 Task: Add an event with the title Third Marketing Campaign Review and Analysis, date ''2023/10/07'', time 12:00and add a description: Team building activities designed to suit the specific needs and dynamics of the team. Customizing the activities to align with the team''s goals and challenges can maximize their effectiveness in fostering collaboration, trust, and overall team cohesion.Mark the tasks as Completed , logged in from the account softage.5@softage.netand send the event invitation to softage.3@softage.net and softage.1@softage.net. Set a reminder for the event Doesn''t repeat
Action: Mouse moved to (673, 173)
Screenshot: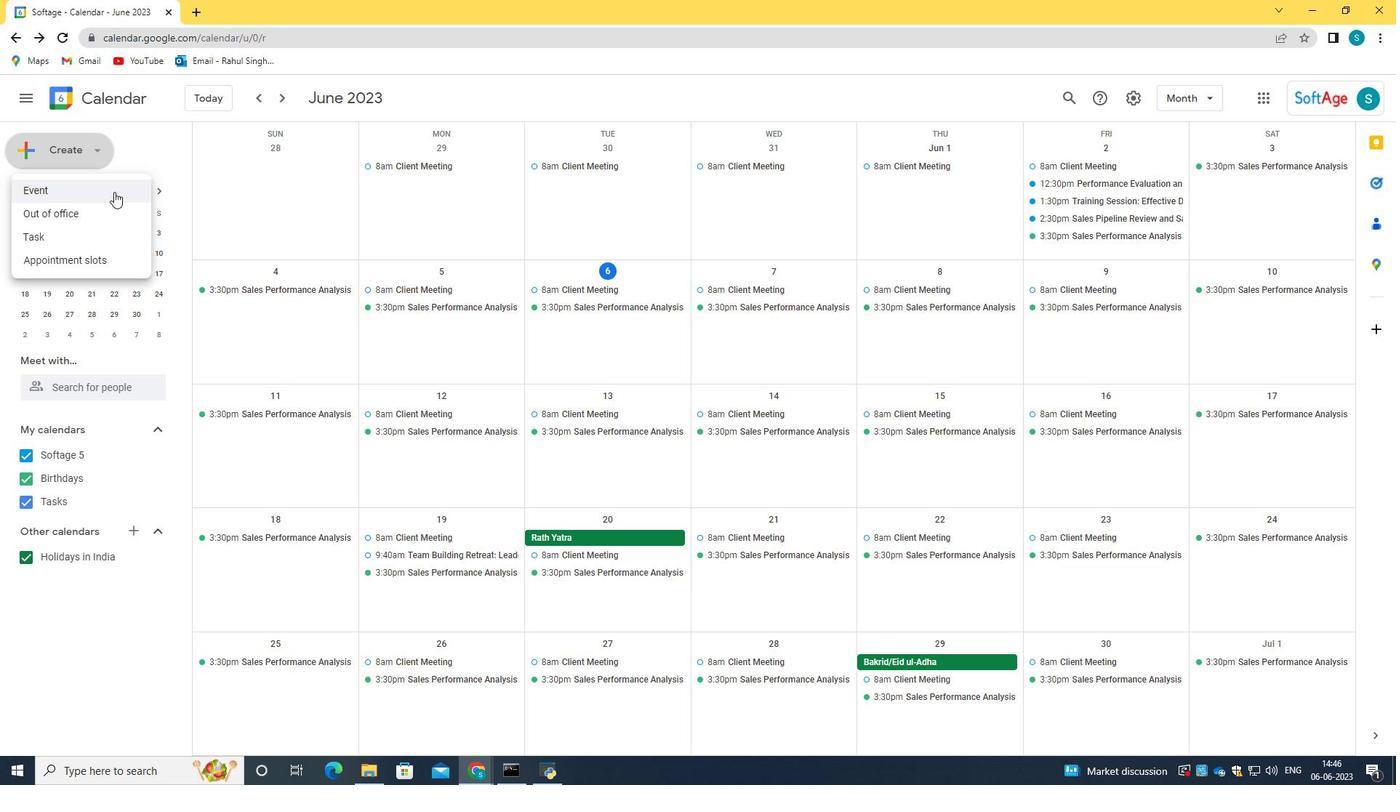 
Action: Mouse pressed left at (673, 173)
Screenshot: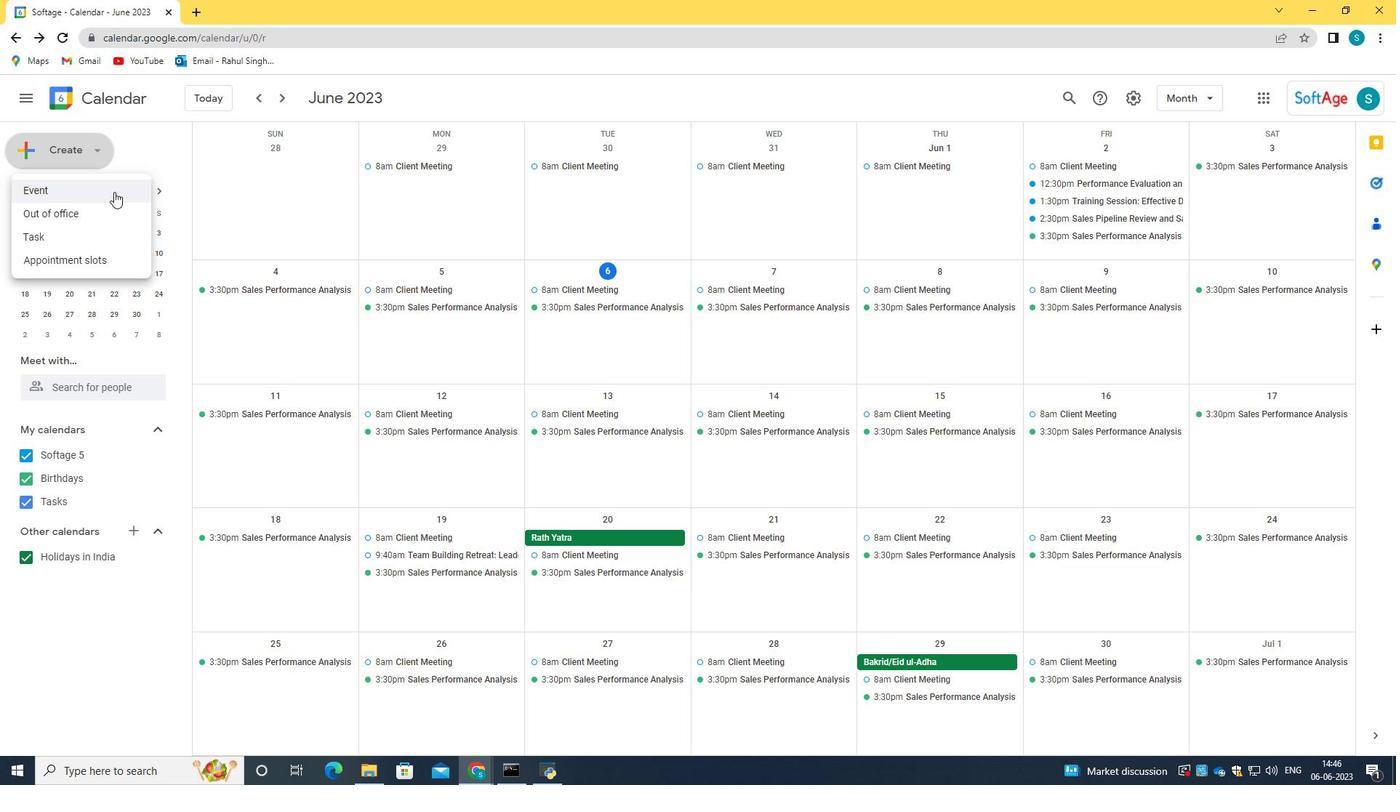 
Action: Mouse moved to (71, 153)
Screenshot: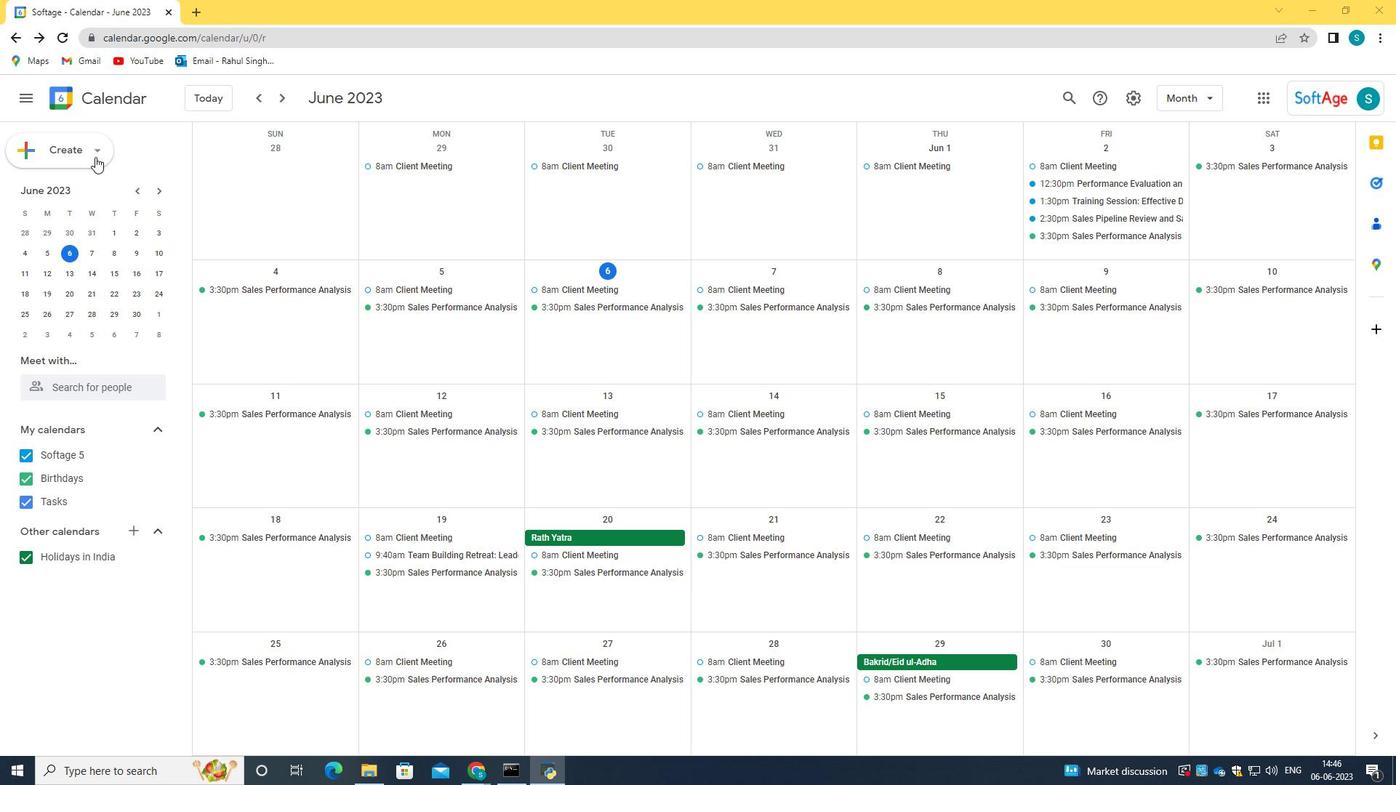 
Action: Mouse pressed left at (71, 153)
Screenshot: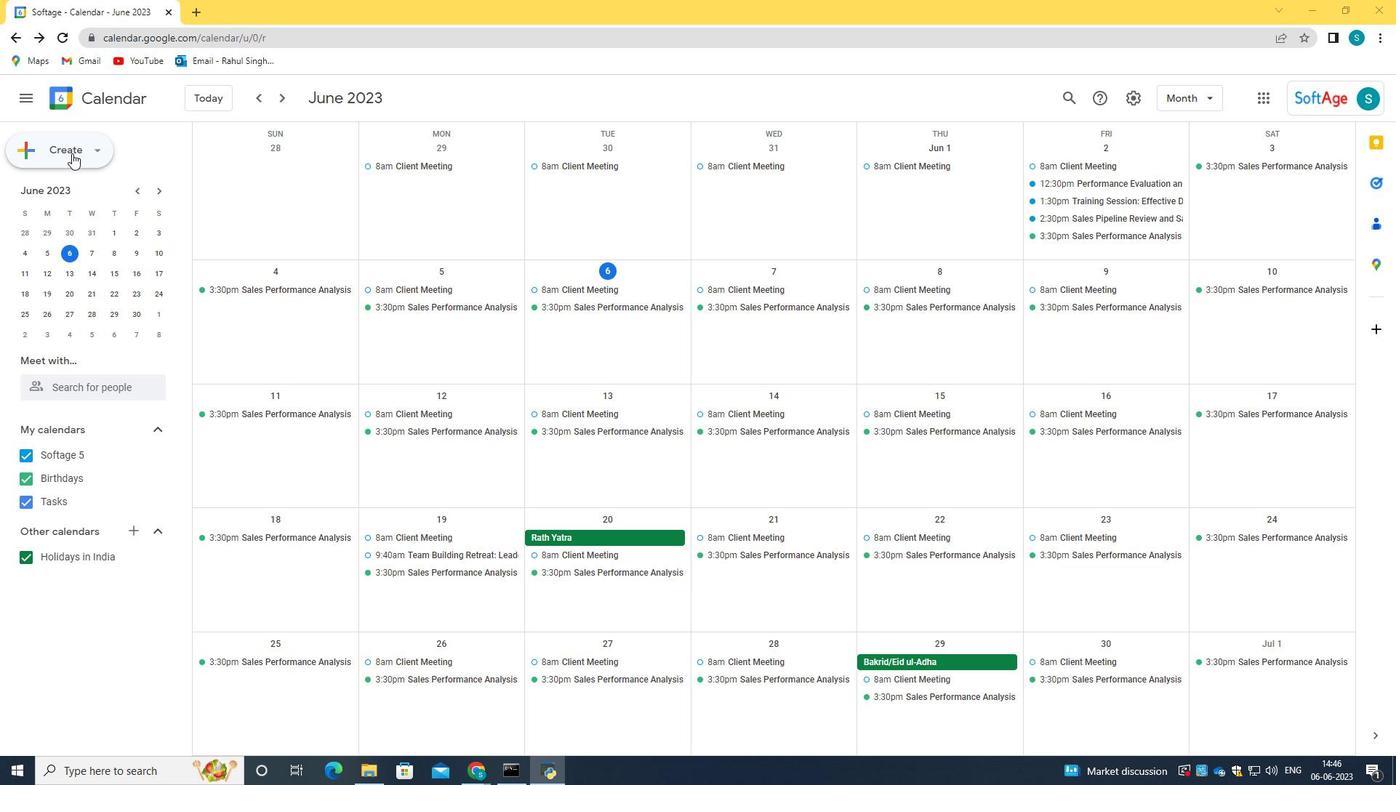 
Action: Mouse moved to (114, 191)
Screenshot: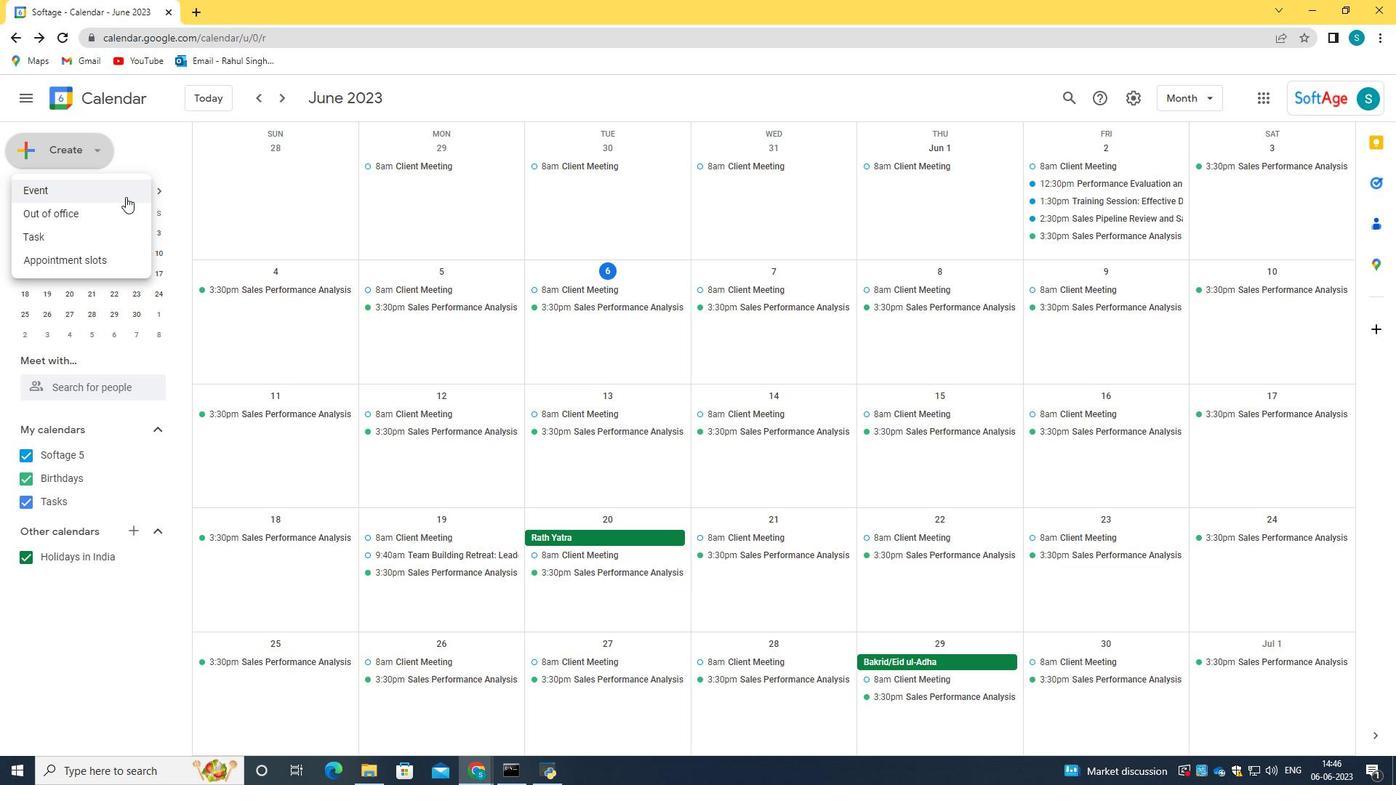 
Action: Mouse pressed left at (114, 191)
Screenshot: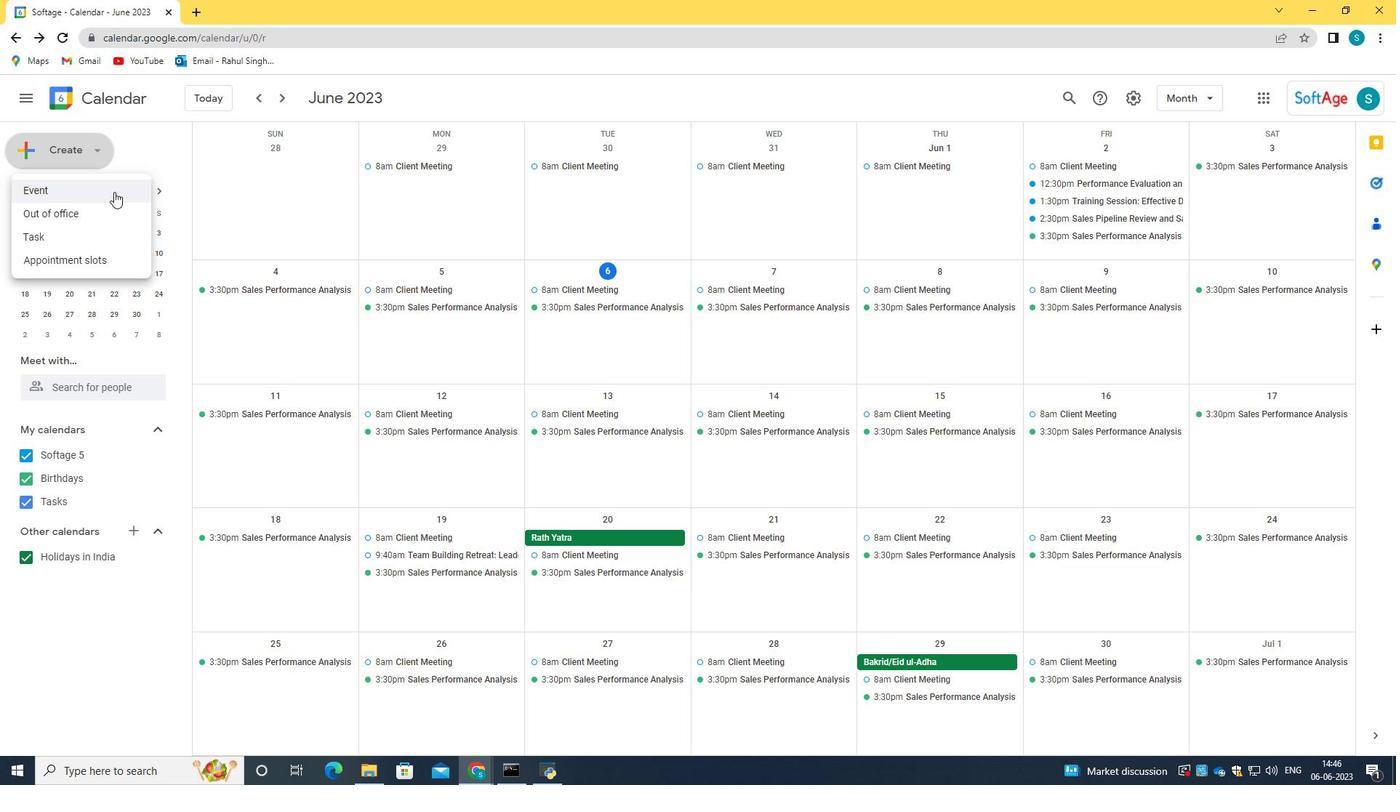 
Action: Mouse moved to (398, 579)
Screenshot: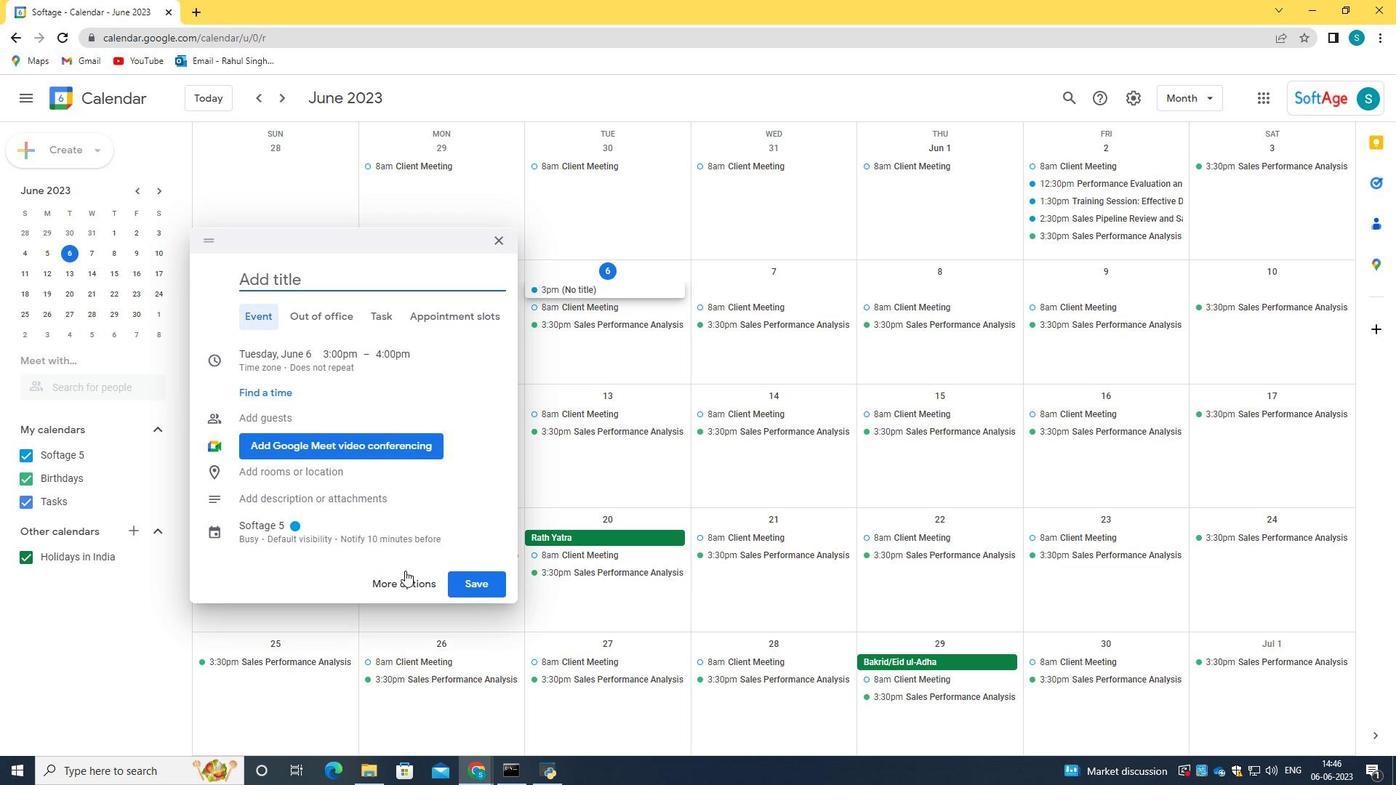 
Action: Mouse pressed left at (398, 579)
Screenshot: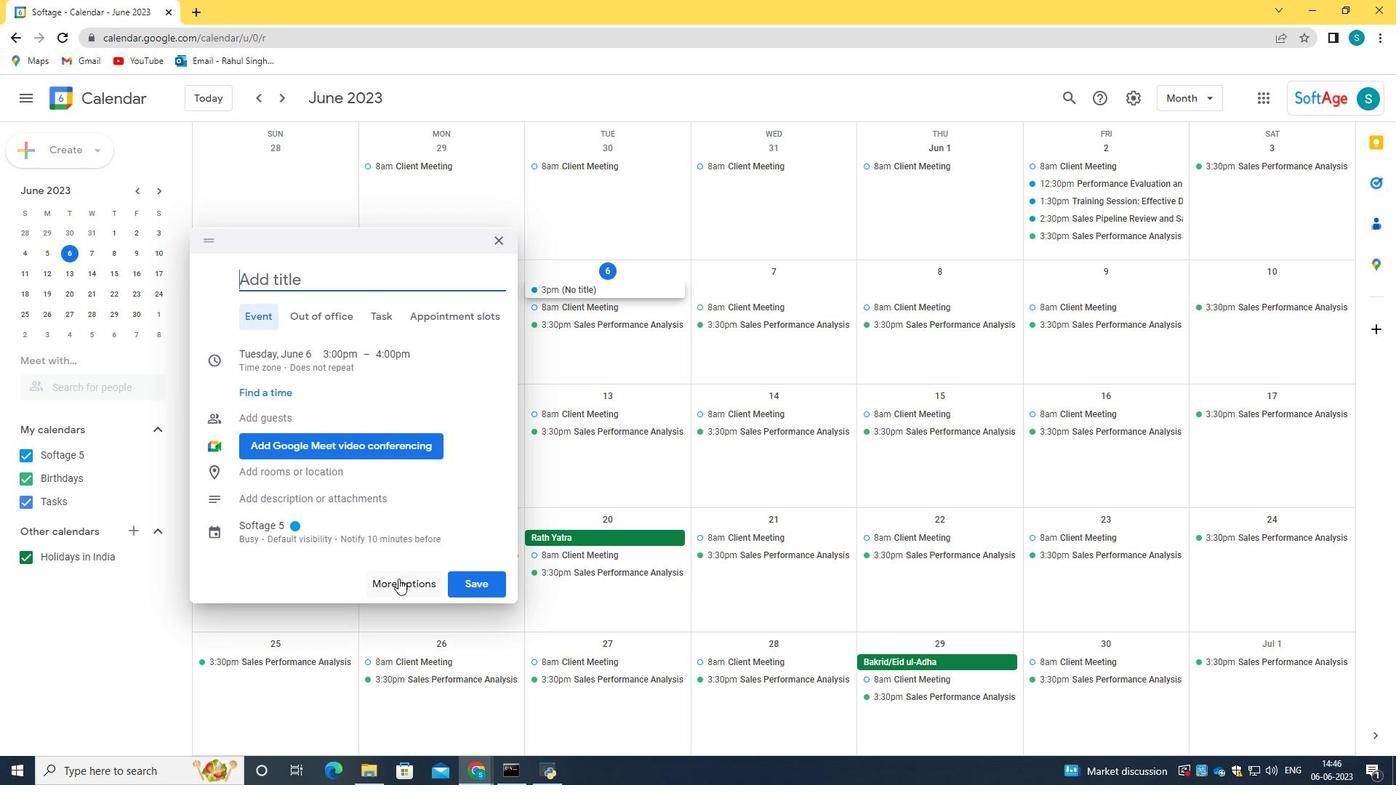 
Action: Mouse moved to (162, 111)
Screenshot: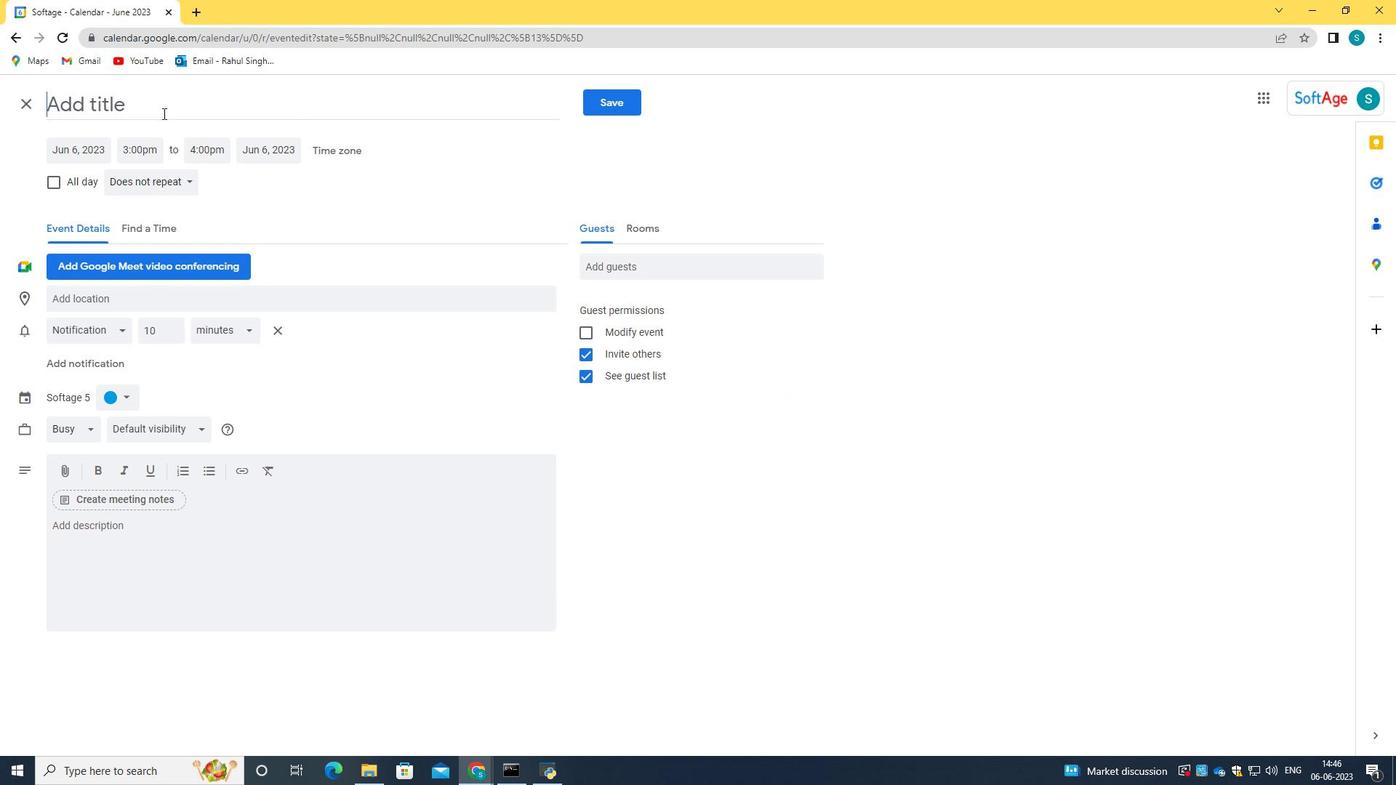 
Action: Mouse pressed left at (162, 111)
Screenshot: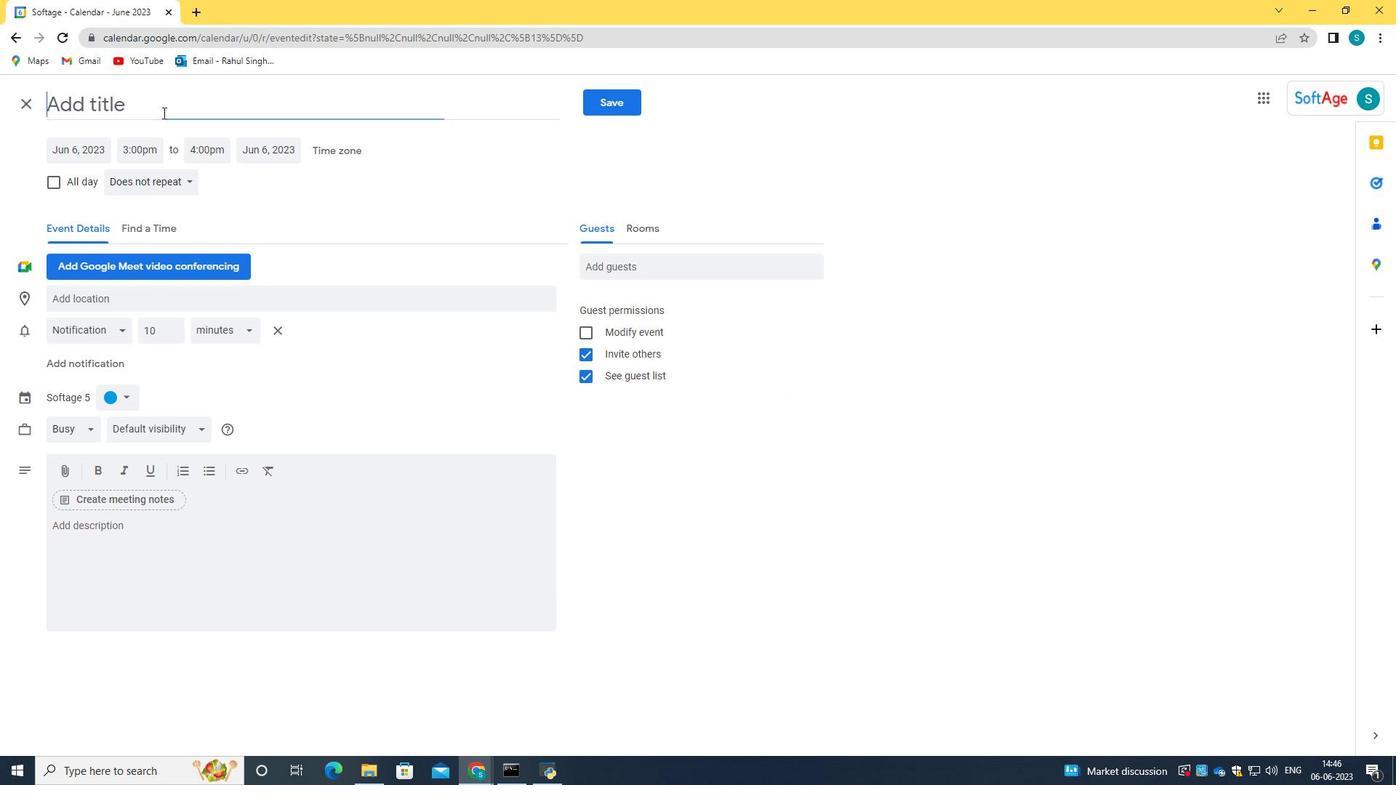 
Action: Key pressed <Key.caps_lock>T<Key.caps_lock>hird<Key.space><Key.caps_lock>M<Key.caps_lock>arketing<Key.space><Key.caps_lock>C<Key.caps_lock>ampaign<Key.space><Key.caps_lock>R<Key.caps_lock>eview<Key.space>and<Key.space><Key.caps_lock>A<Key.caps_lock>nalysis
Screenshot: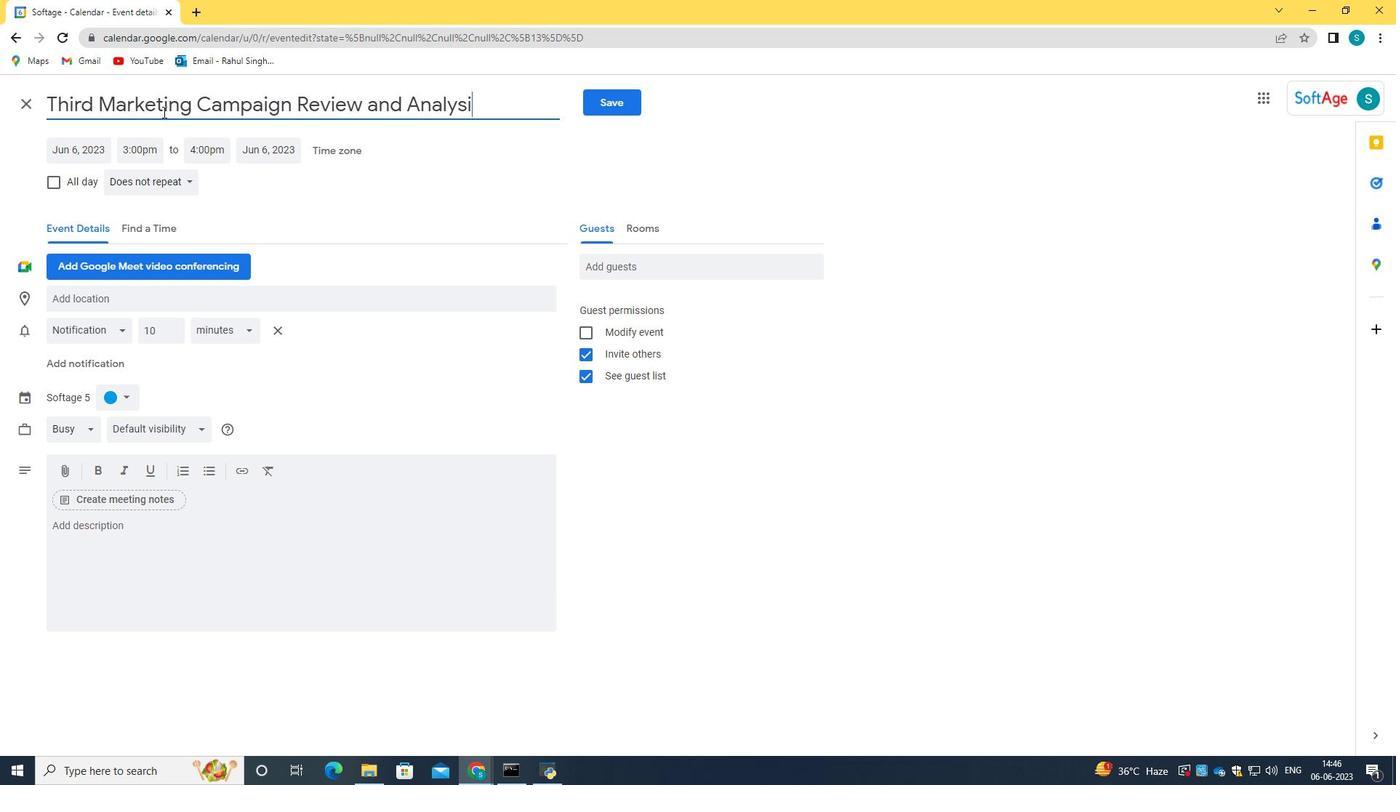 
Action: Mouse moved to (74, 149)
Screenshot: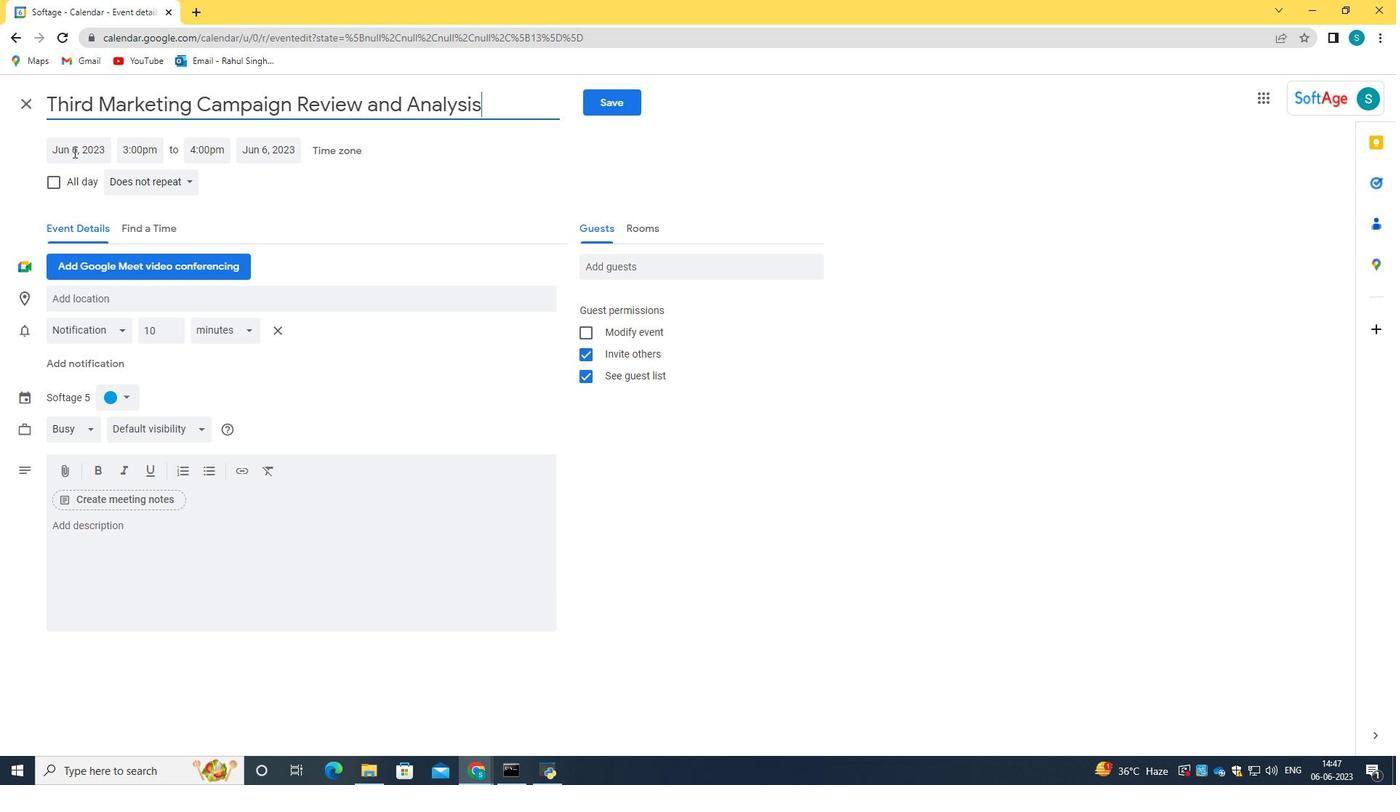 
Action: Mouse pressed left at (74, 149)
Screenshot: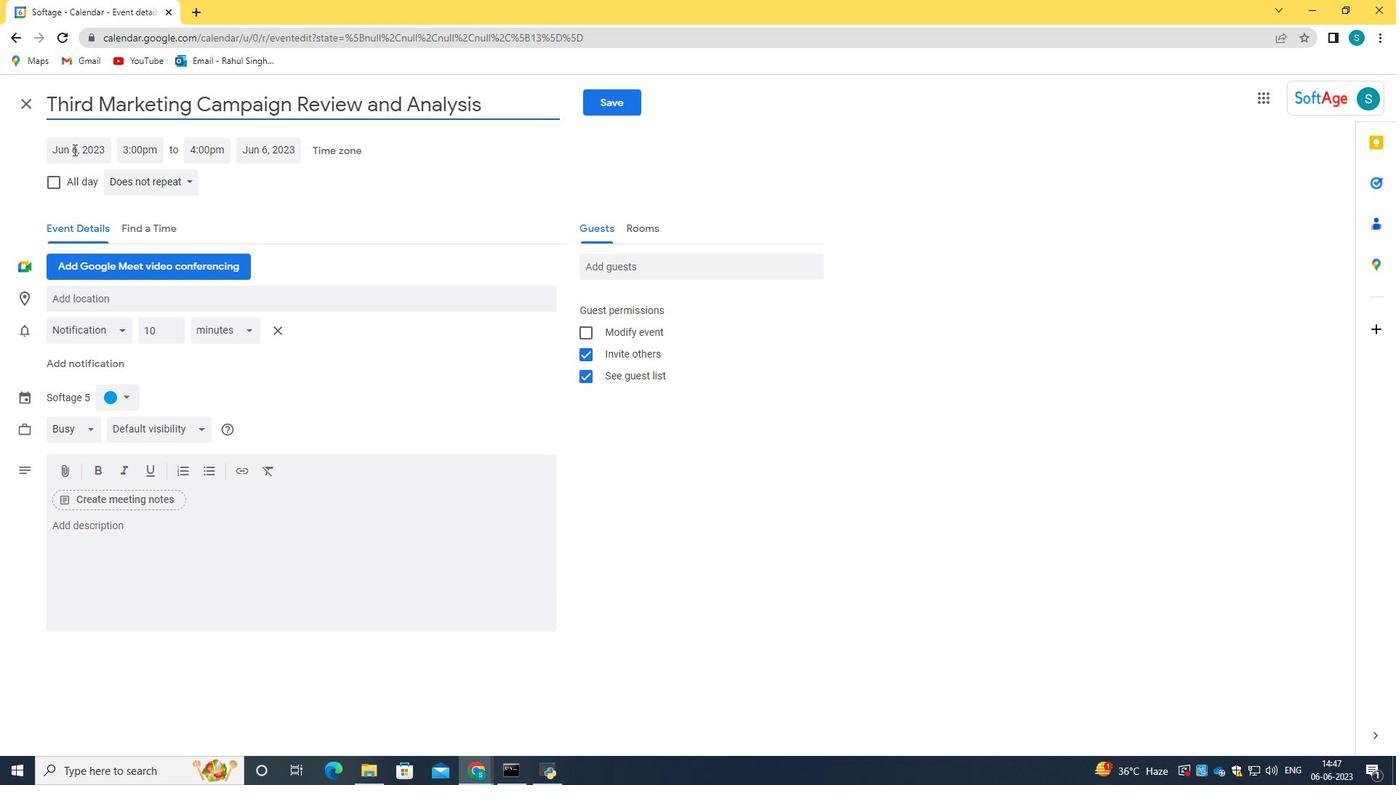 
Action: Key pressed 2023/10/07<Key.tab>12<Key.shift_r>:00am<Key.backspace><Key.backspace><Key.backspace><Key.backspace>00<Key.enter>
Screenshot: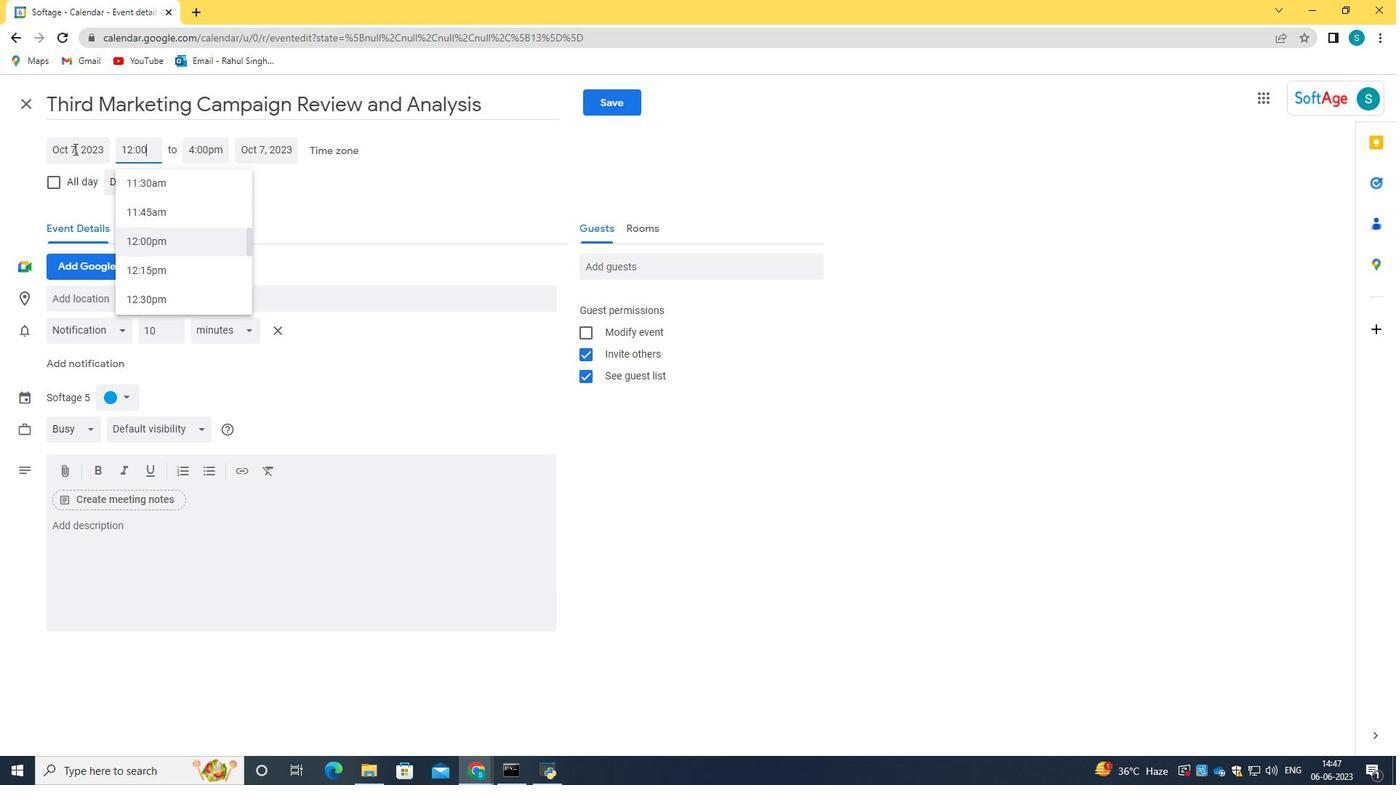 
Action: Mouse moved to (123, 588)
Screenshot: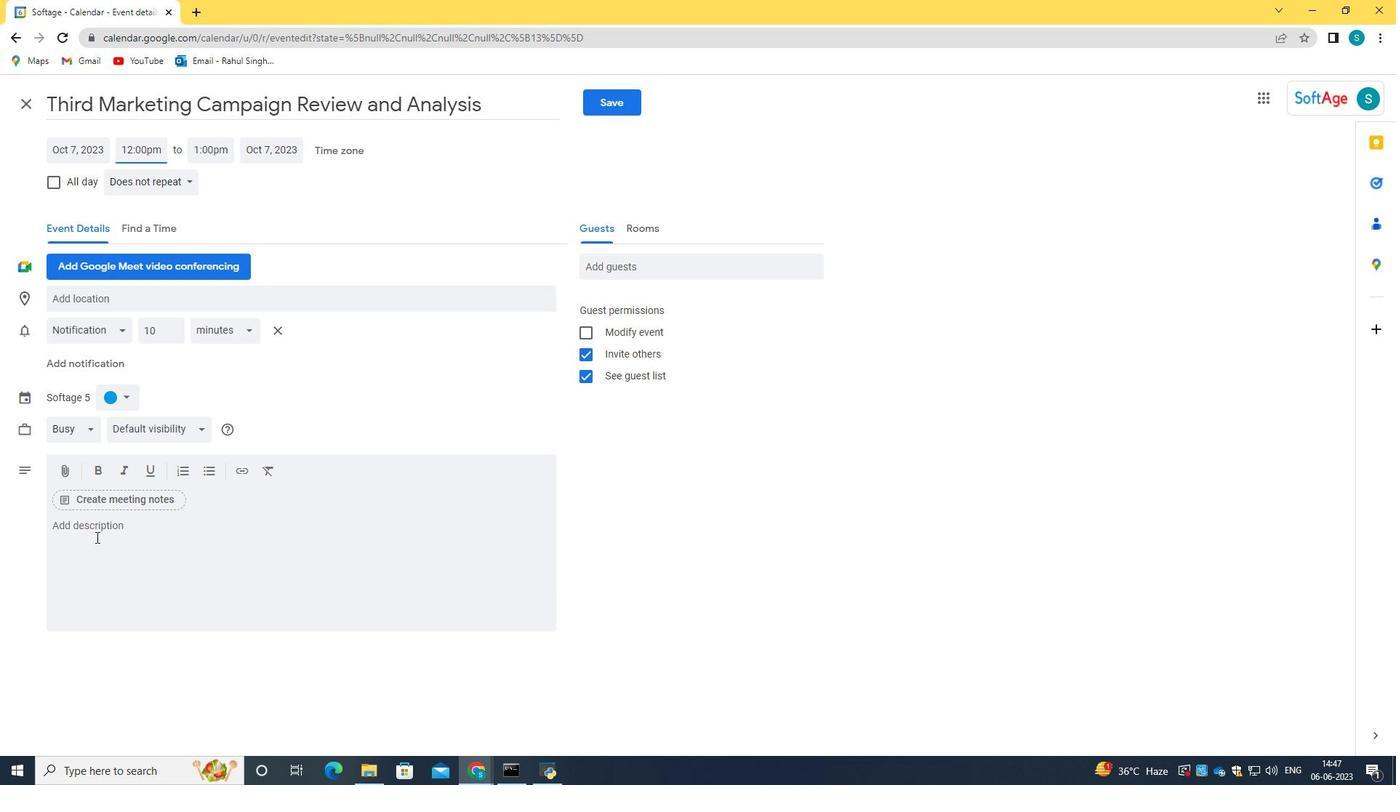 
Action: Mouse pressed left at (123, 588)
Screenshot: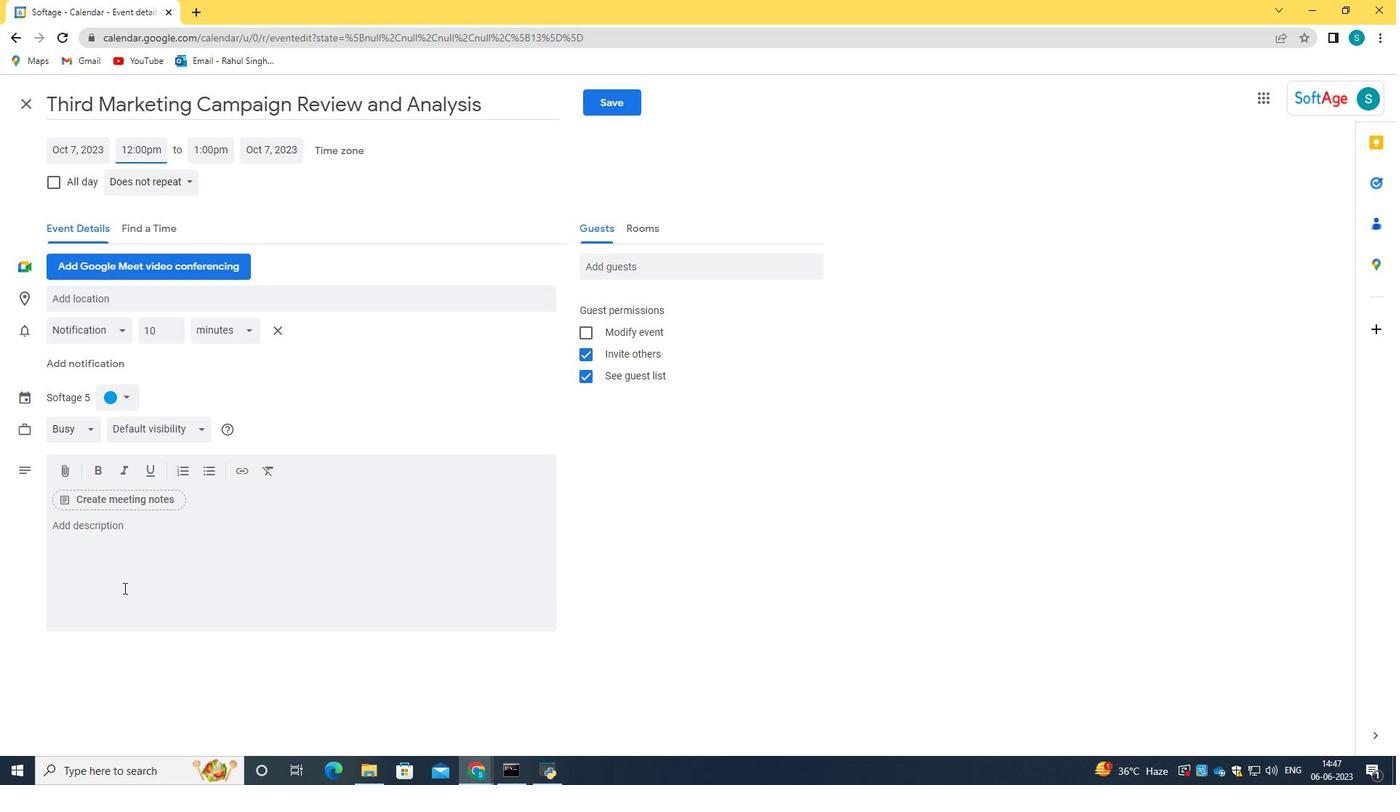 
Action: Key pressed <Key.caps_lock><Key.caps_lock><Key.caps_lock>T<Key.caps_lock>w<Key.backspace>eam<Key.space><Key.caps_lock>B<Key.caps_lock>uilding<Key.space>activities<Key.space>designed<Key.space>to<Key.space>suit<Key.space>the<Key.space>specic<Key.backspace><Key.backspace>ific<Key.space>needs<Key.space>and<Key.space>sd<Key.backspace>dya<Key.backspace><Key.backspace><Key.backspace><Key.backspace>dynamic<Key.space>of<Key.space>the<Key.space>team.<Key.space><Key.caps_lock>C<Key.caps_lock>usomizing<Key.space>the<Key.space>ac<Key.backspace><Key.backspace><Key.backspace><Key.backspace><Key.backspace><Key.backspace><Key.backspace><Key.backspace><Key.backspace><Key.backspace><Key.backspace><Key.backspace><Key.backspace><Key.backspace><Key.backspace>stomizing<Key.space>the<Key.space>activities<Key.space>to<Key.space>align<Key.space>t<Key.backspace>with<Key.space>the<Key.space>teams<Key.backspace>'s<Key.space>goals<Key.space>and<Key.space>challenges<Key.space>can<Key.space>maximize<Key.space>thi<Key.backspace>eir<Key.space>effectivness<Key.space>===<Key.backspace><Key.backspace><Key.backspace><Key.backspace><Key.backspace><Key.backspace><Key.backspace><Key.backspace><Key.backspace>veness<Key.space>in<Key.space>fostering<Key.space>collaboration,<Key.space>trust<Key.space>and<Key.space>overall<Key.space>team<Key.space>ch<Key.backspace>ohesion.
Screenshot: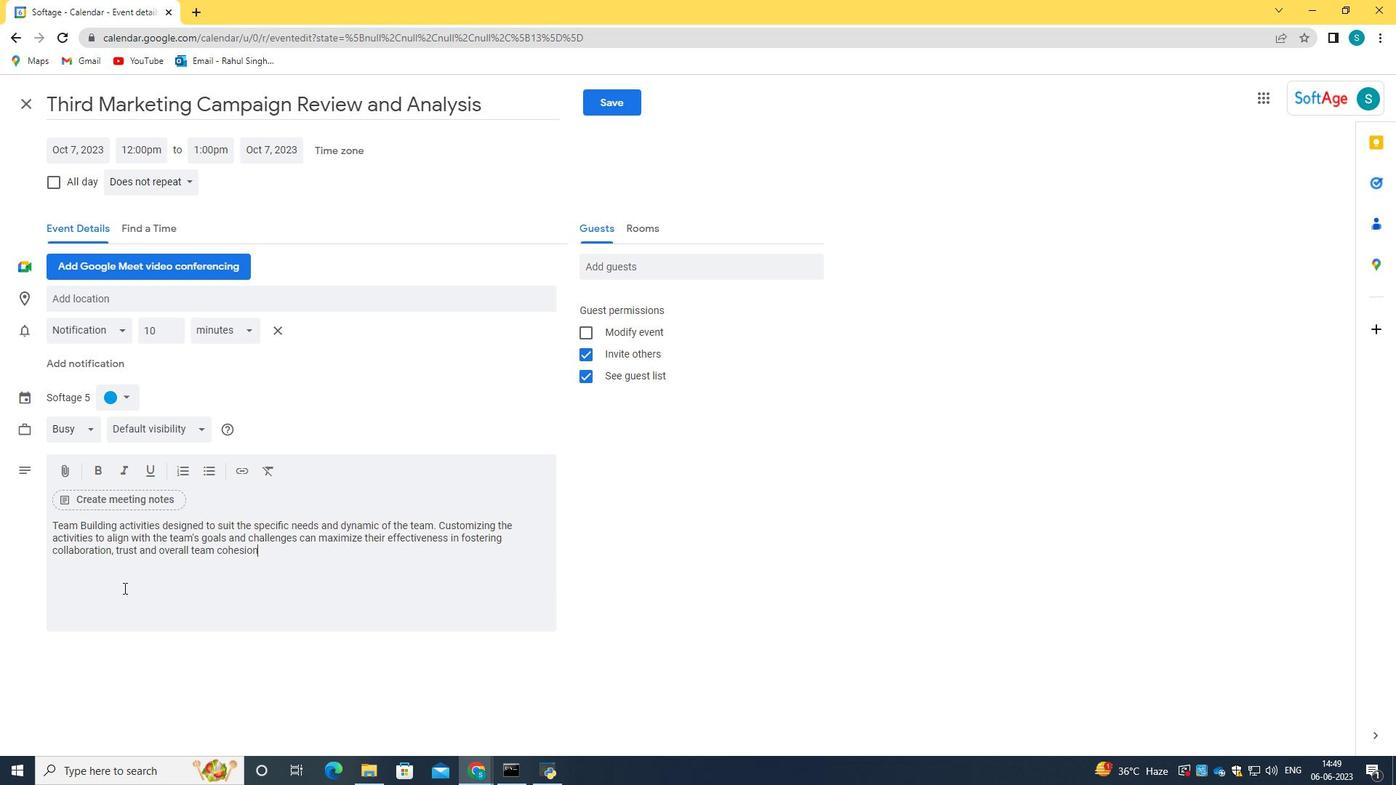 
Action: Mouse moved to (623, 265)
Screenshot: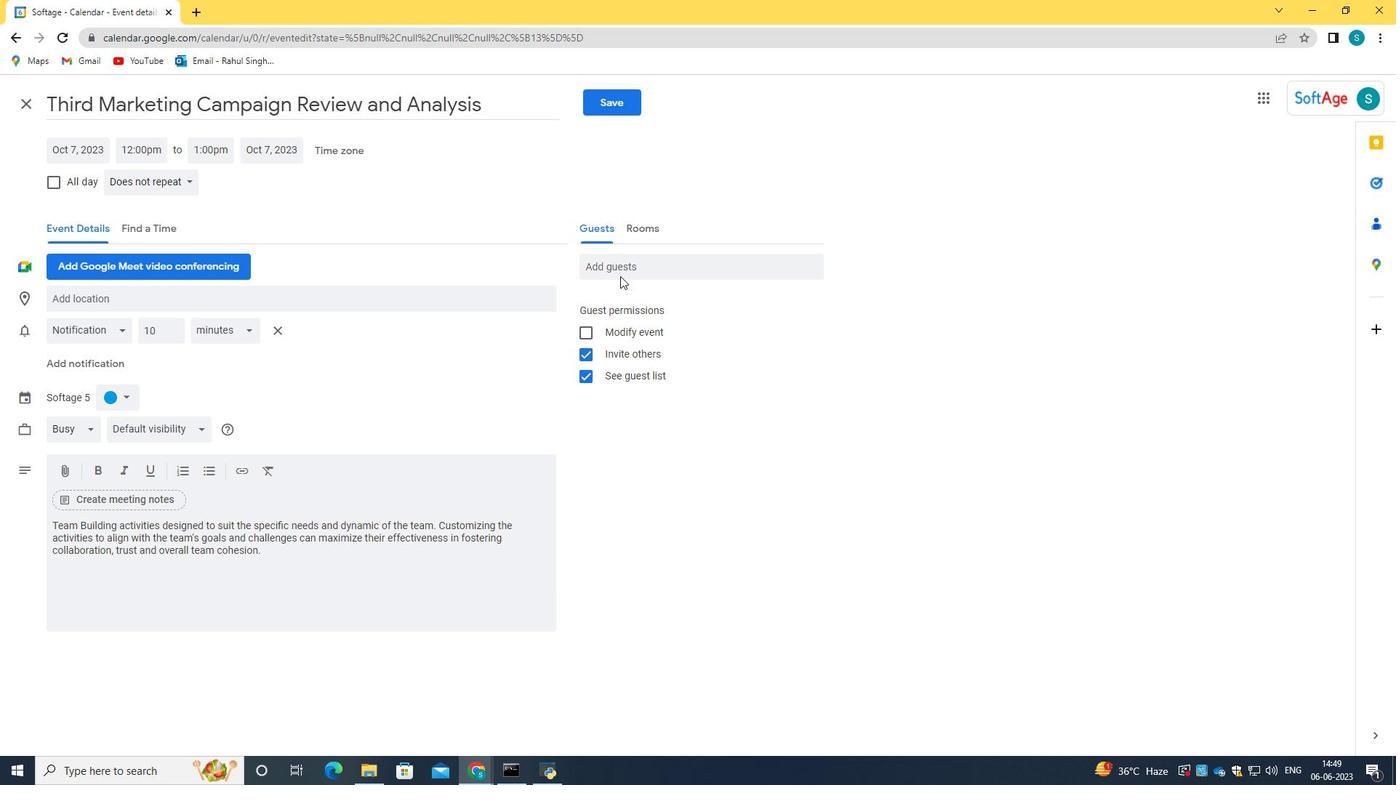 
Action: Mouse pressed left at (623, 265)
Screenshot: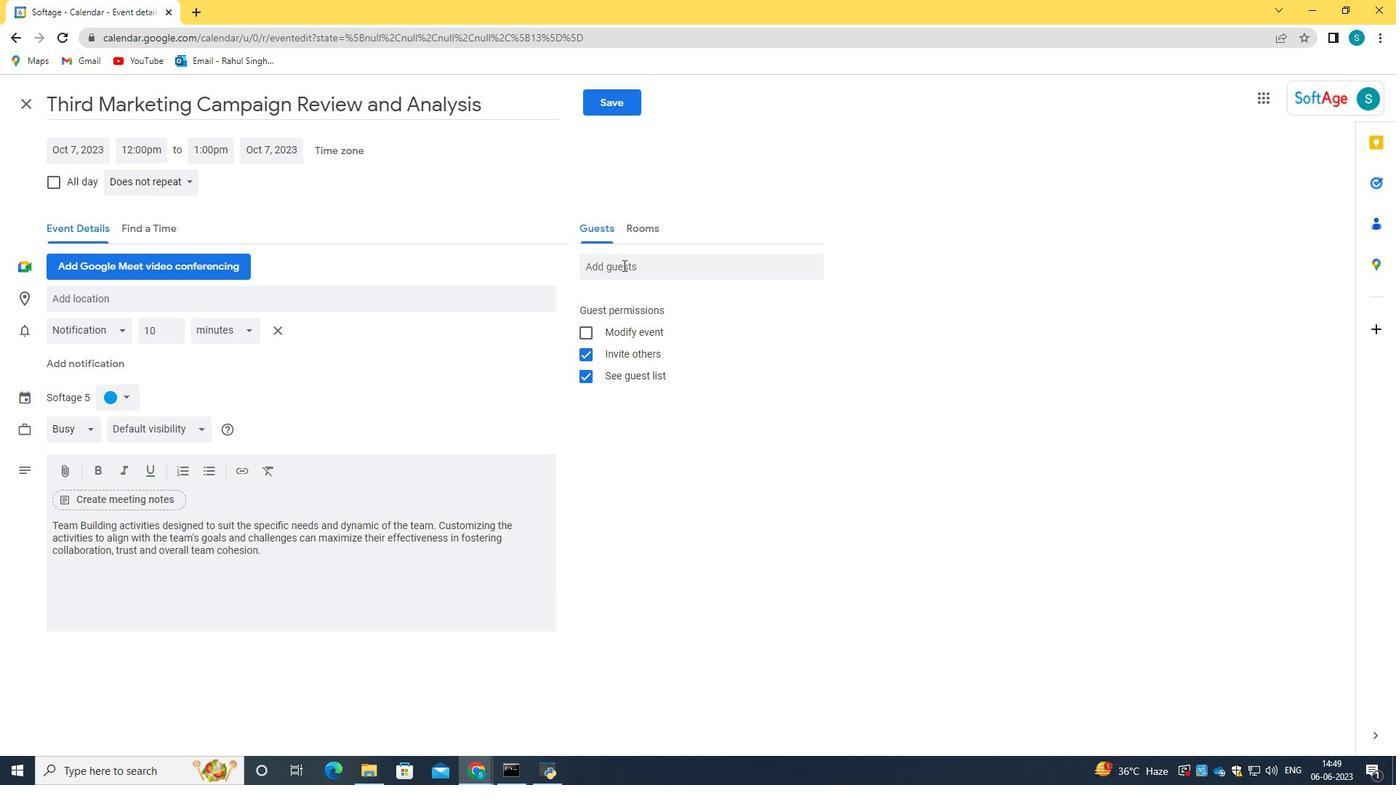 
Action: Key pressed softage.3<Key.shift>@softage.net<Key.tab>softage.1<Key.shift>@softage.net
Screenshot: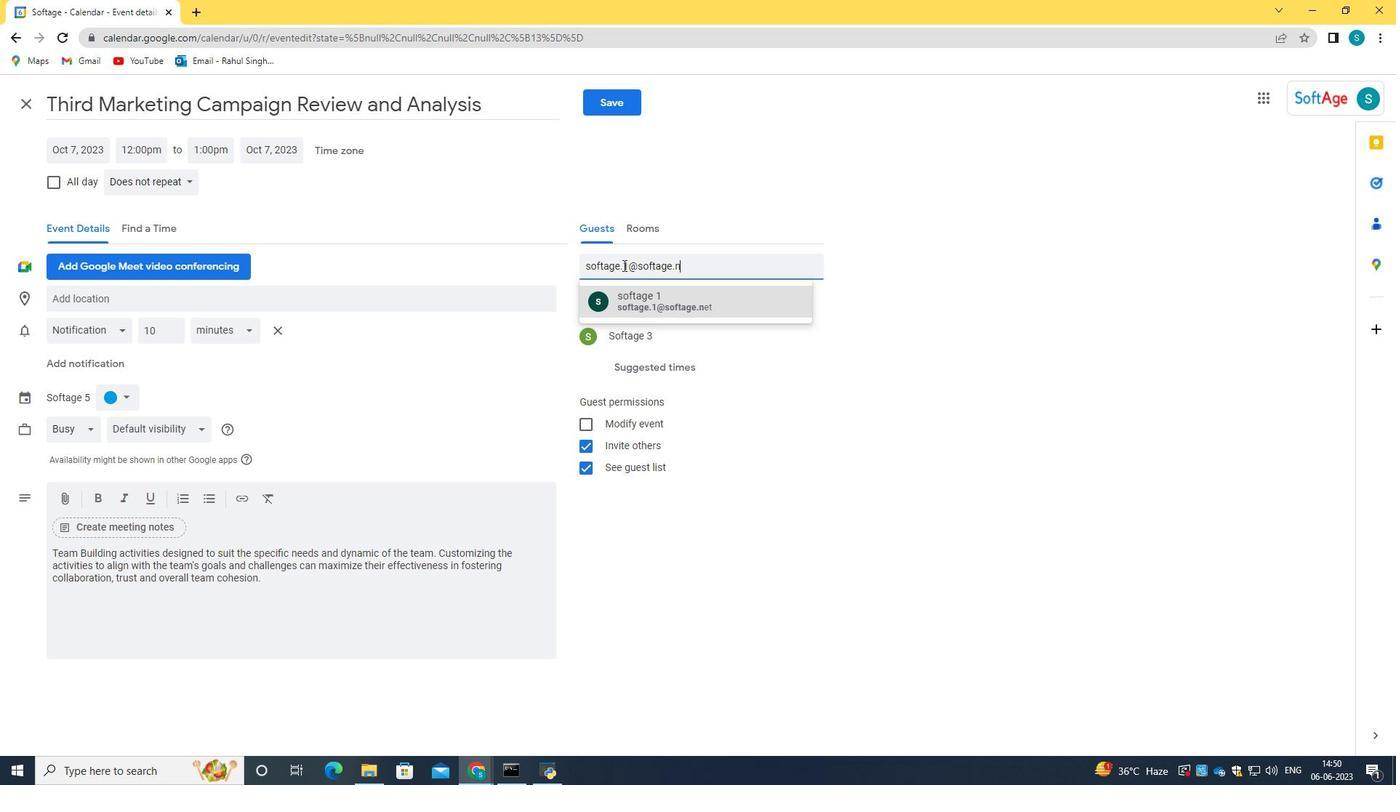 
Action: Mouse moved to (632, 301)
Screenshot: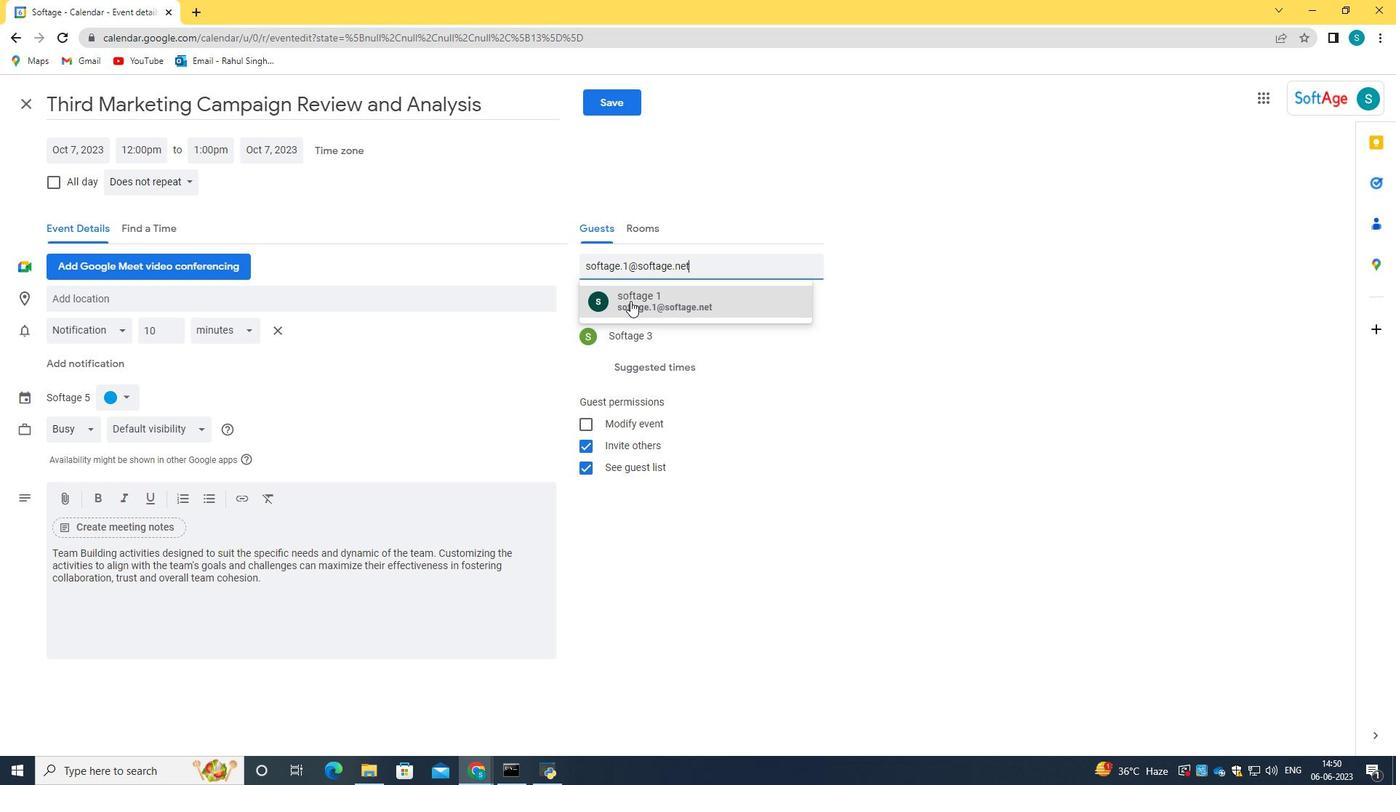 
Action: Mouse pressed left at (632, 301)
Screenshot: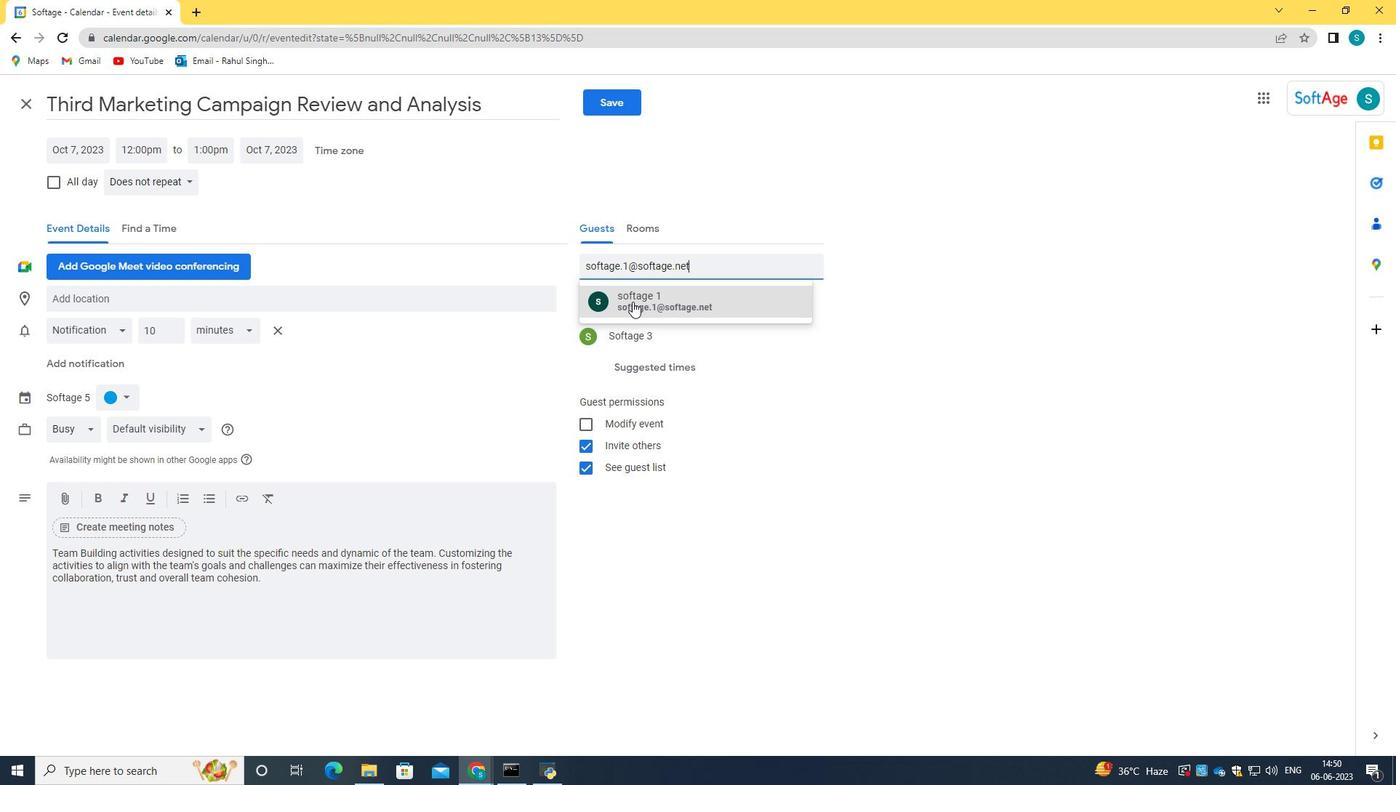 
Action: Mouse moved to (151, 178)
Screenshot: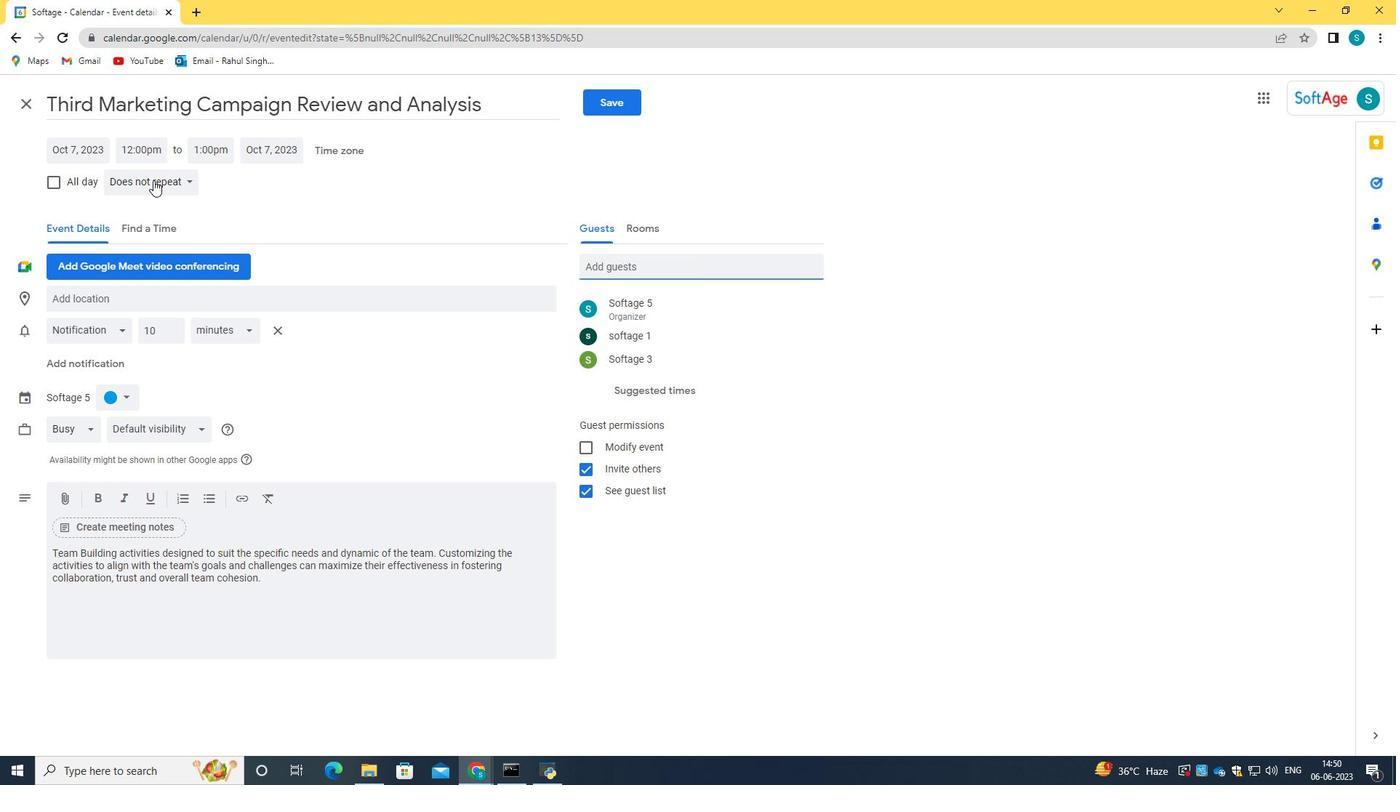 
Action: Mouse pressed left at (151, 178)
Screenshot: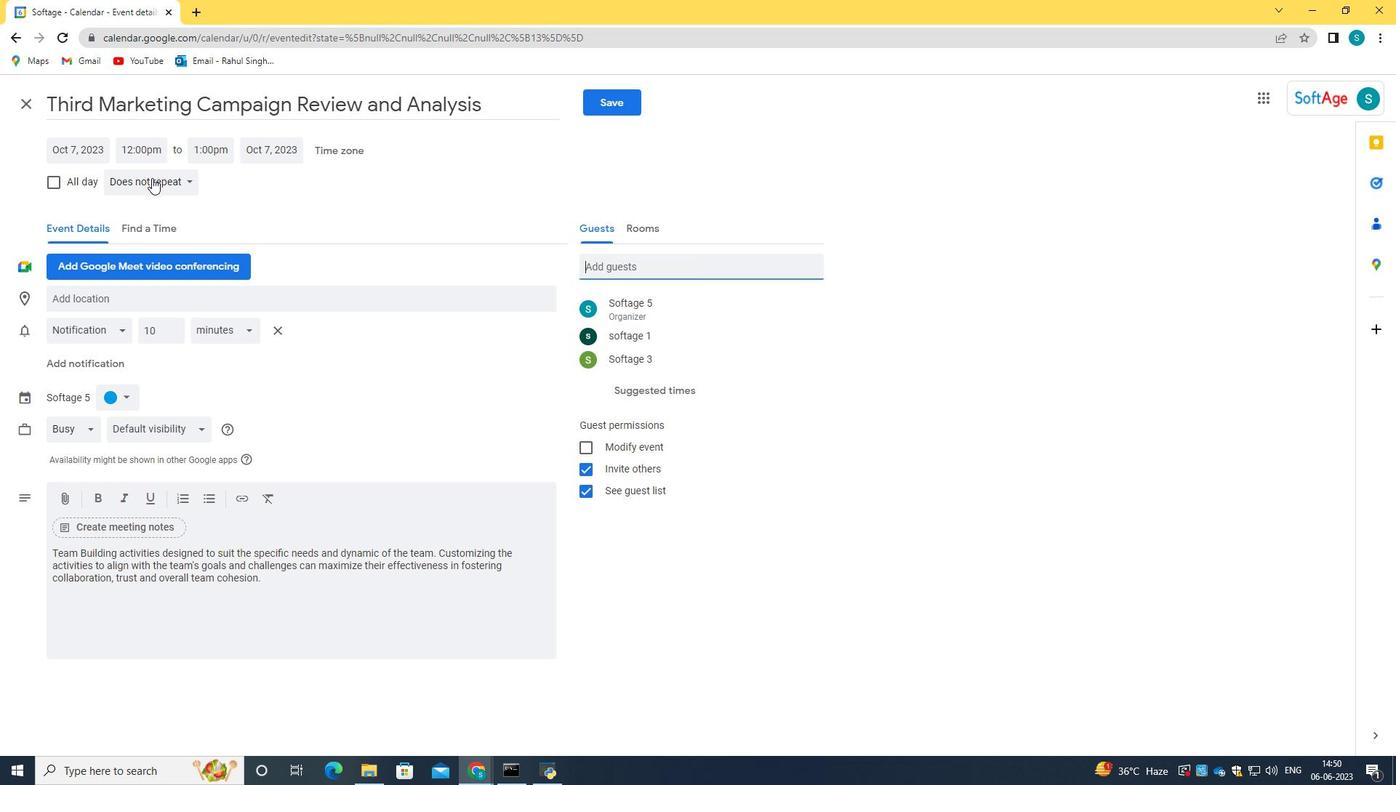 
Action: Mouse moved to (158, 186)
Screenshot: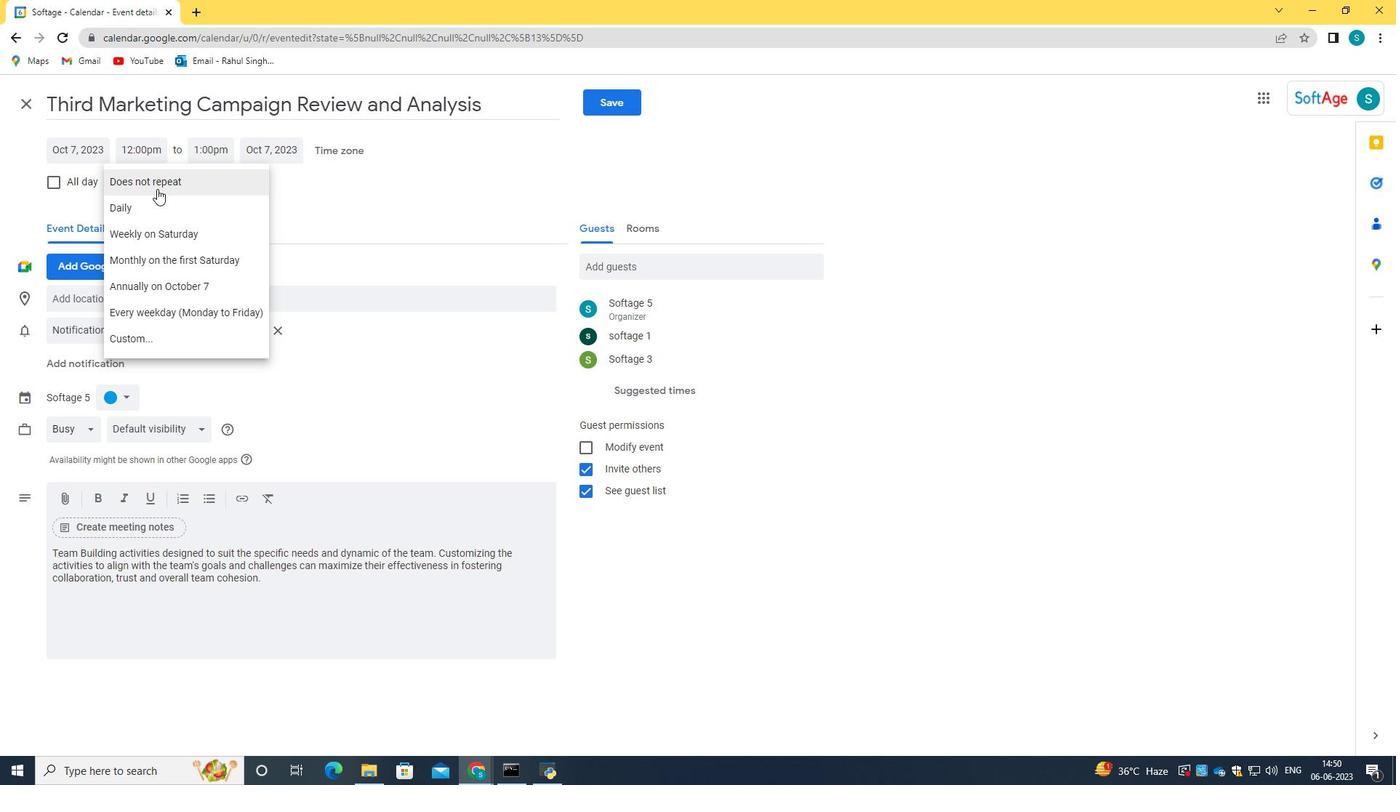 
Action: Mouse pressed left at (158, 186)
Screenshot: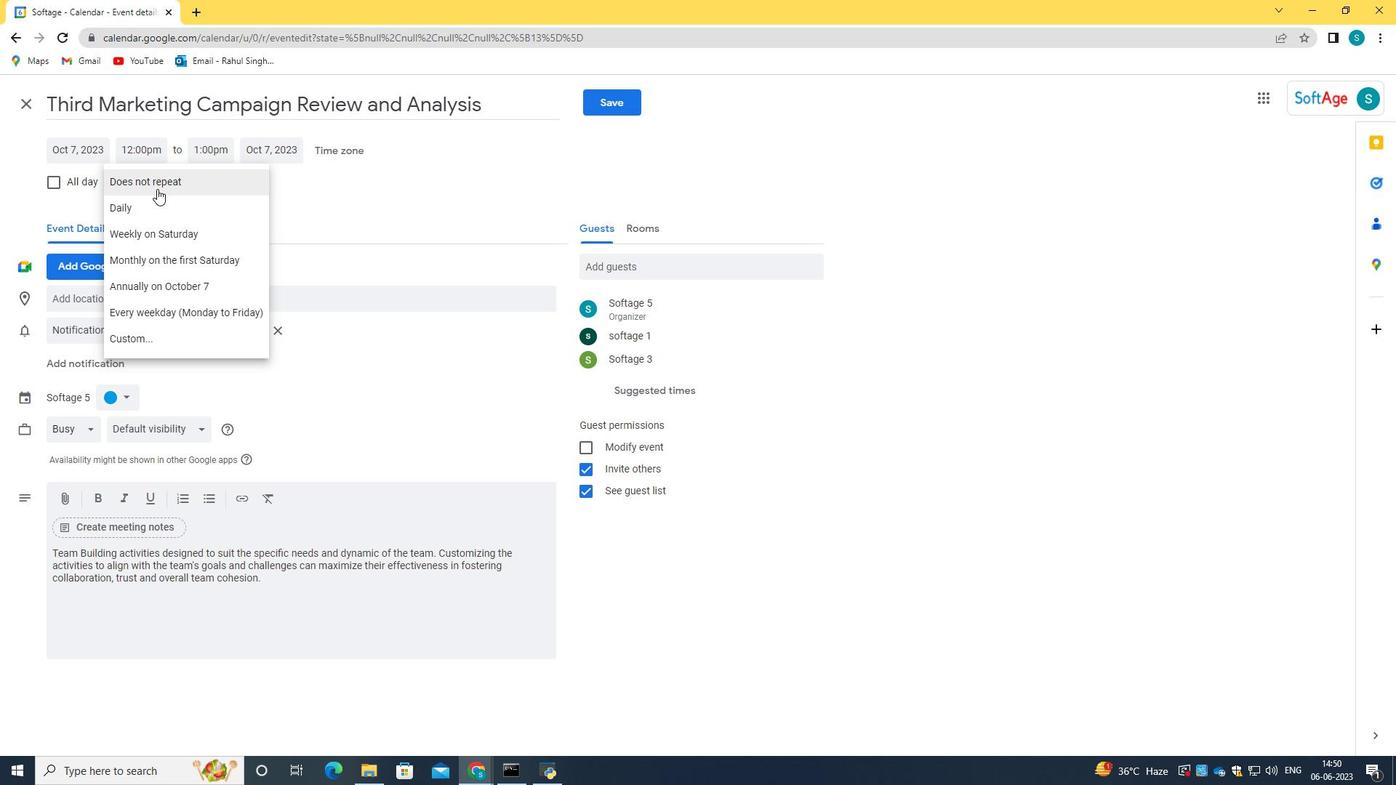 
Action: Mouse moved to (608, 111)
Screenshot: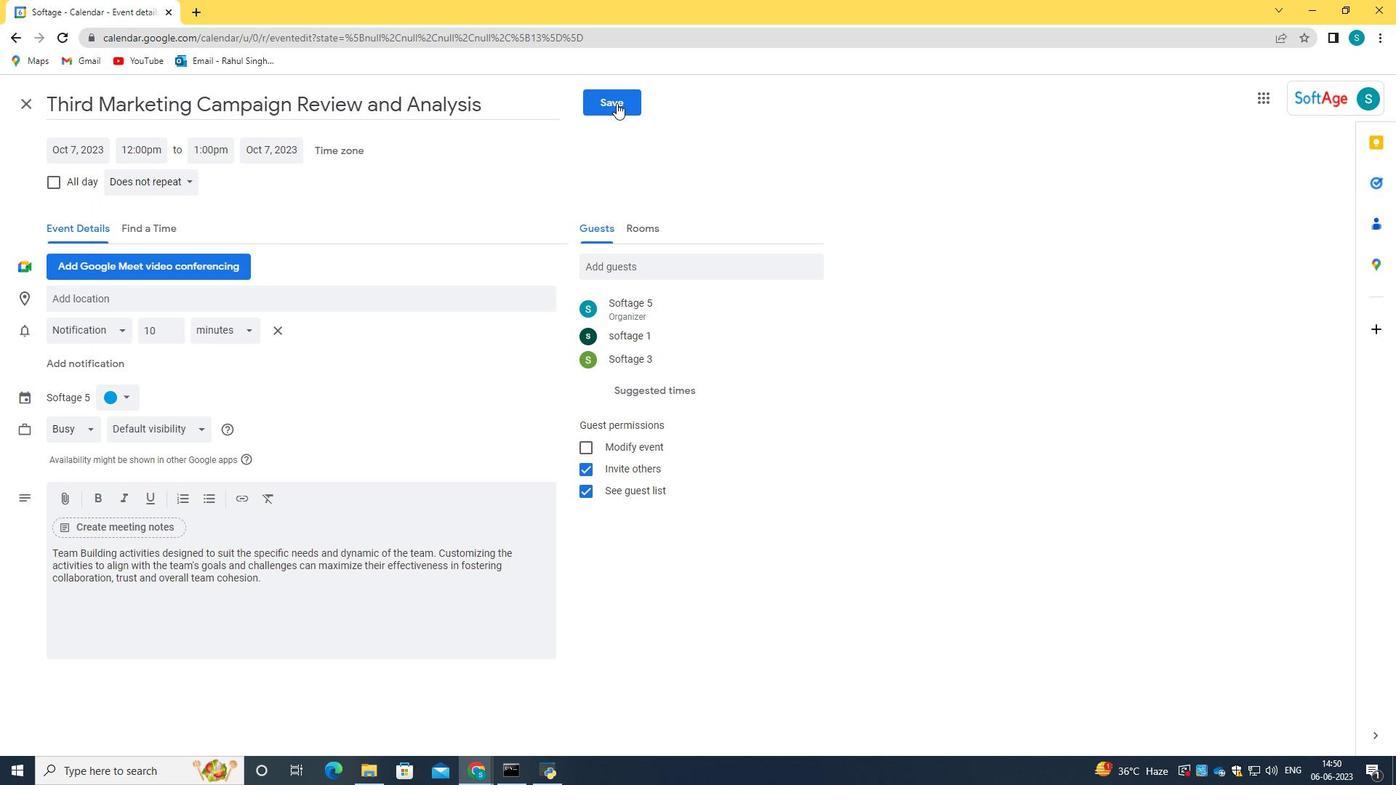 
Action: Mouse pressed left at (608, 111)
Screenshot: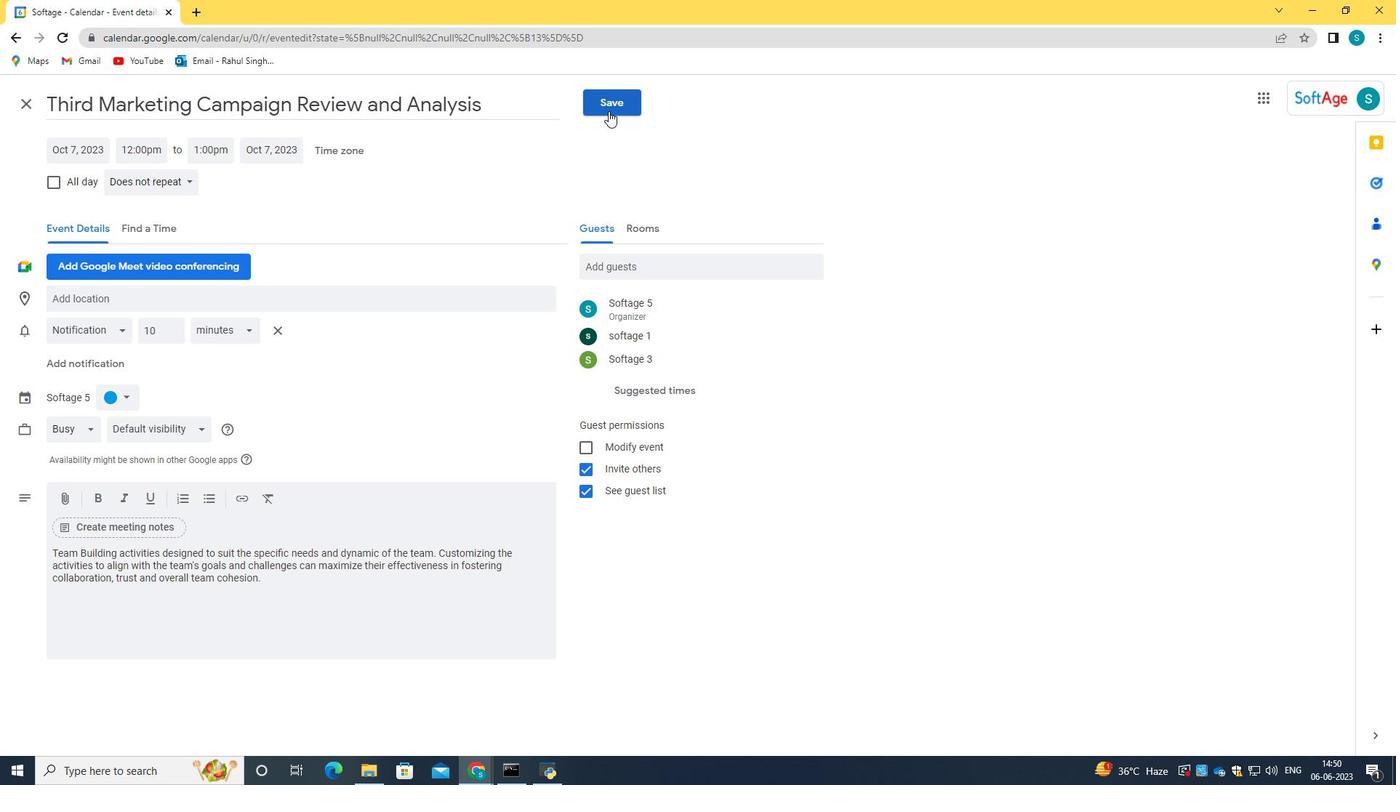 
Action: Mouse moved to (831, 448)
Screenshot: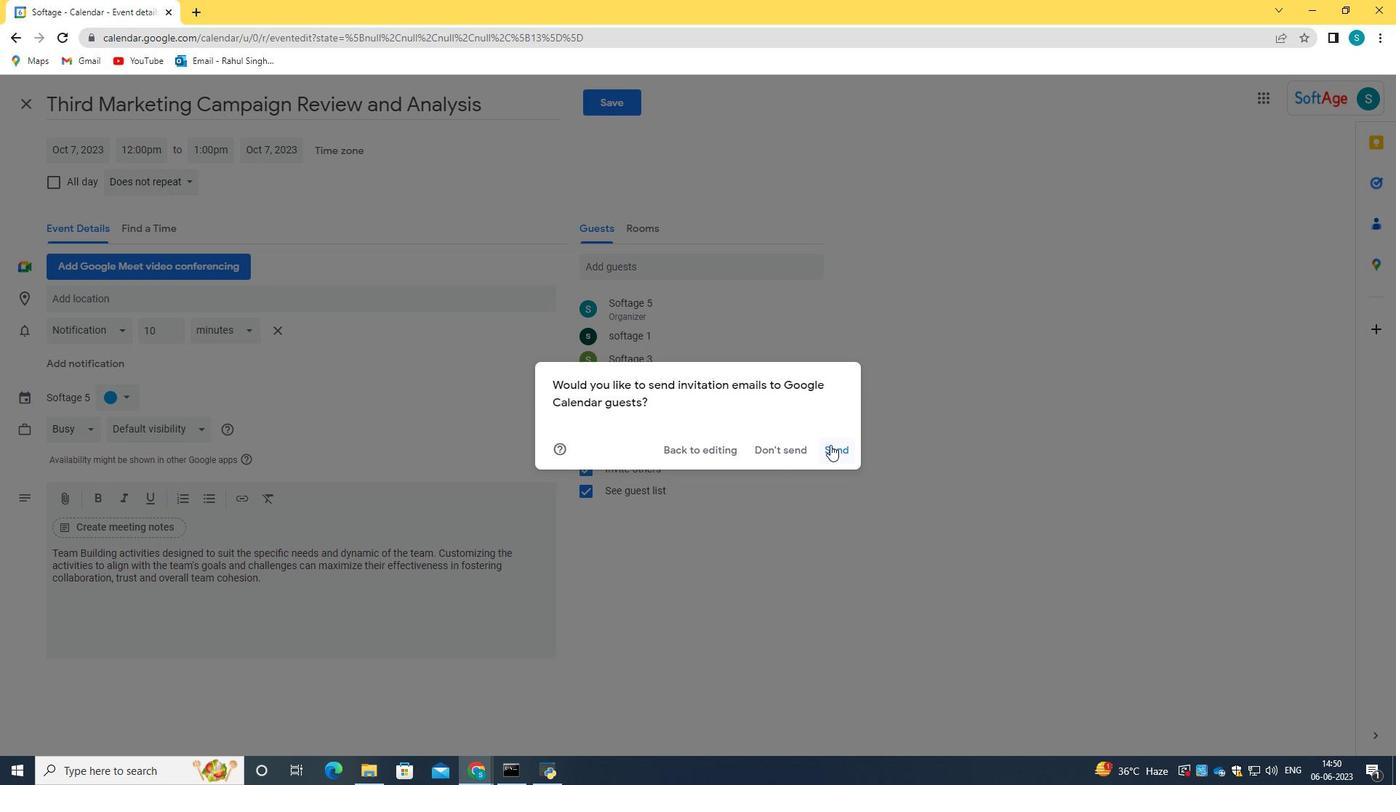 
Action: Mouse pressed left at (831, 448)
Screenshot: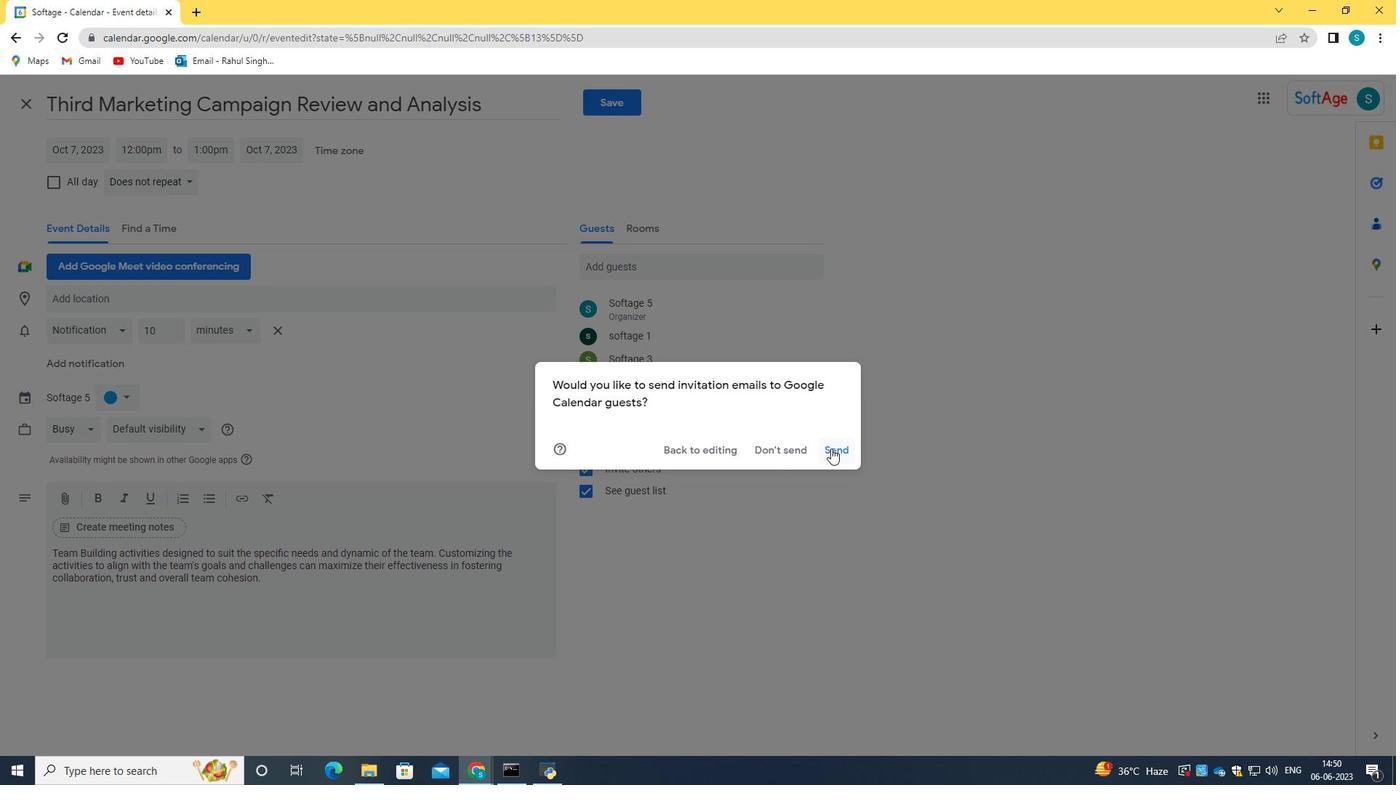 
